 Task: Enable "Seek based on percent not time" in the MPEG transport stream demuxer.
Action: Mouse moved to (98, 12)
Screenshot: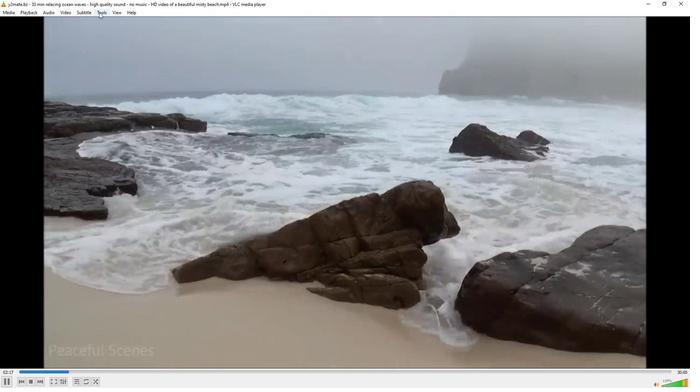 
Action: Mouse pressed left at (98, 12)
Screenshot: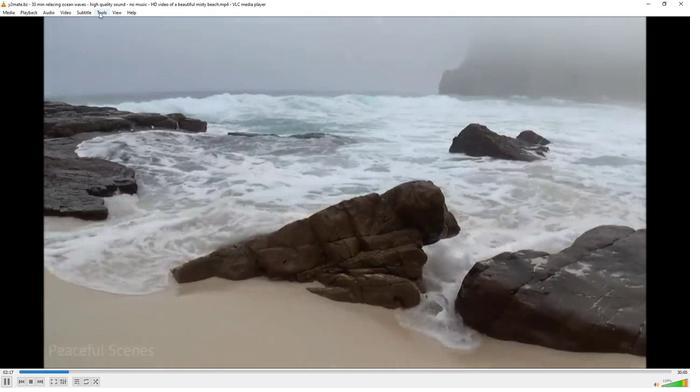 
Action: Mouse moved to (118, 96)
Screenshot: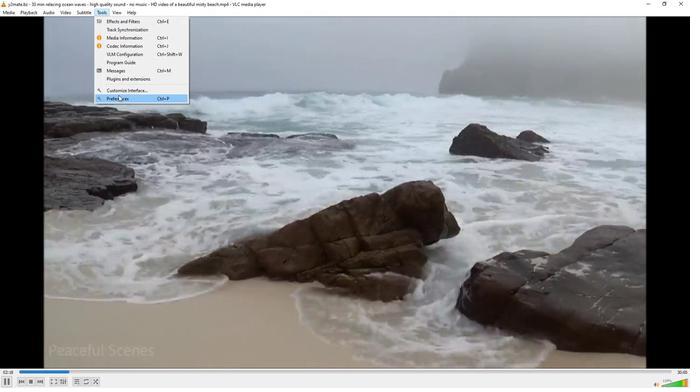 
Action: Mouse pressed left at (118, 96)
Screenshot: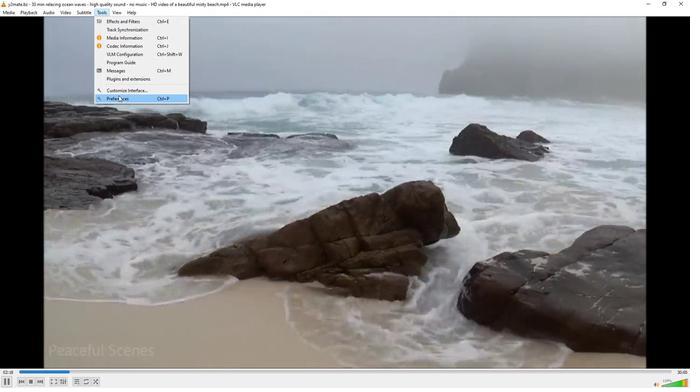 
Action: Mouse moved to (187, 298)
Screenshot: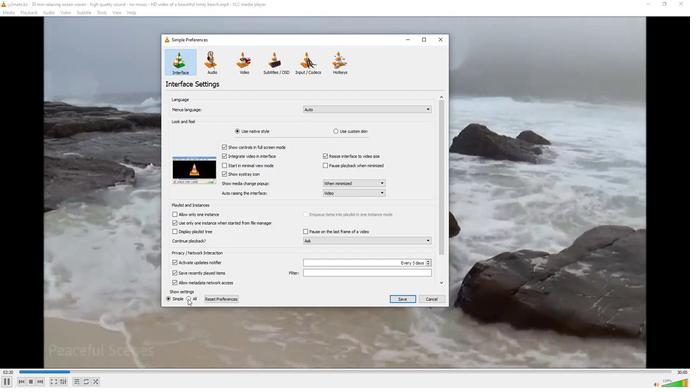 
Action: Mouse pressed left at (187, 298)
Screenshot: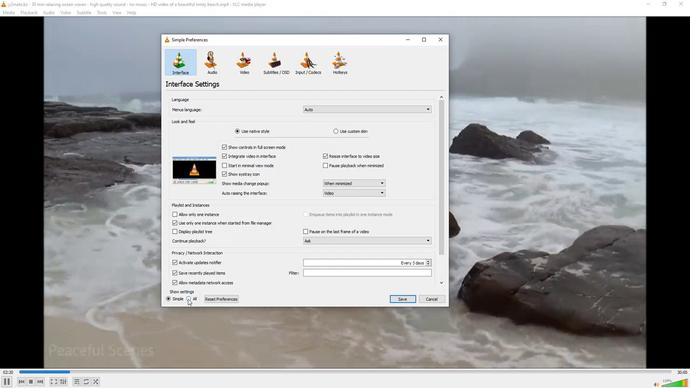 
Action: Mouse moved to (179, 197)
Screenshot: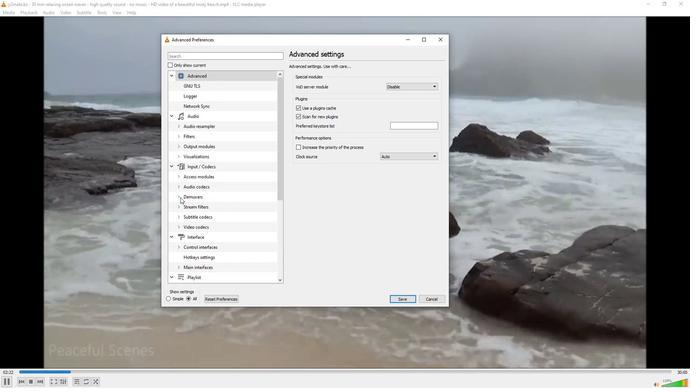 
Action: Mouse pressed left at (179, 197)
Screenshot: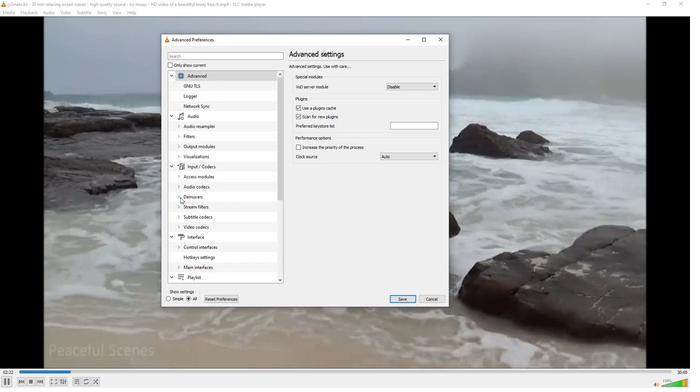 
Action: Mouse moved to (200, 245)
Screenshot: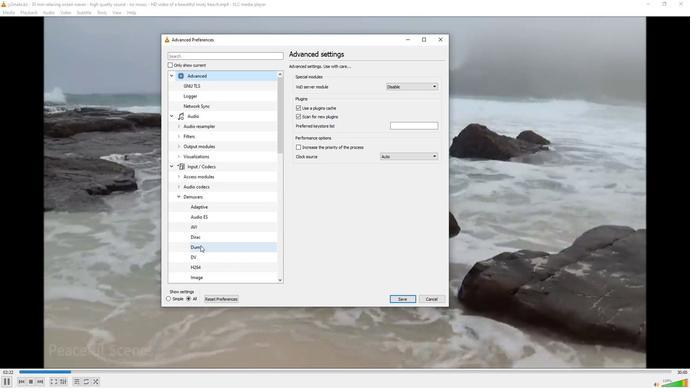 
Action: Mouse scrolled (200, 245) with delta (0, 0)
Screenshot: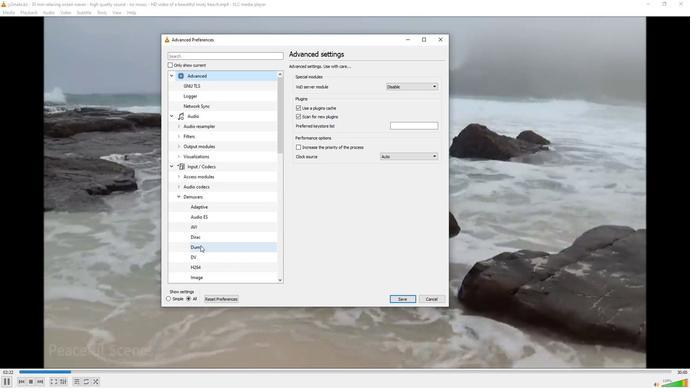 
Action: Mouse scrolled (200, 245) with delta (0, 0)
Screenshot: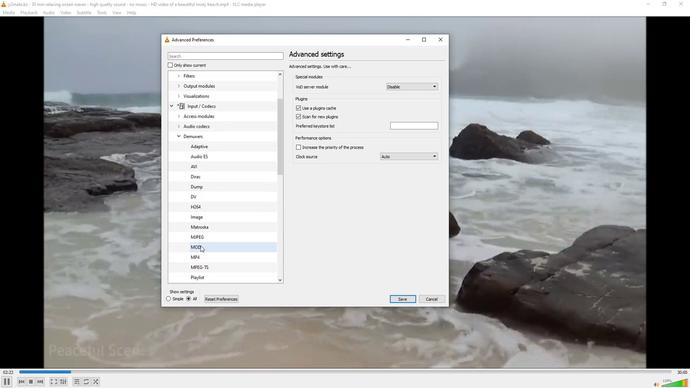 
Action: Mouse moved to (208, 268)
Screenshot: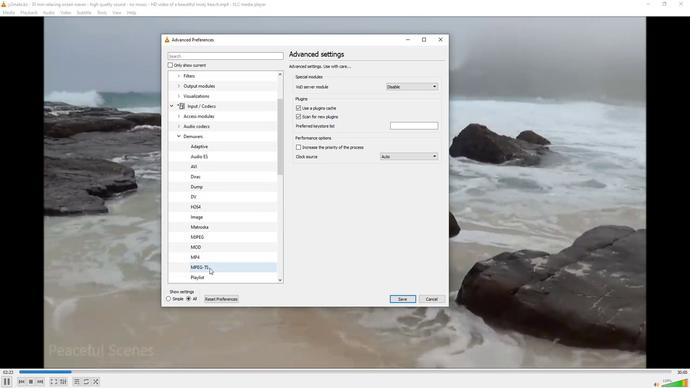
Action: Mouse pressed left at (208, 268)
Screenshot: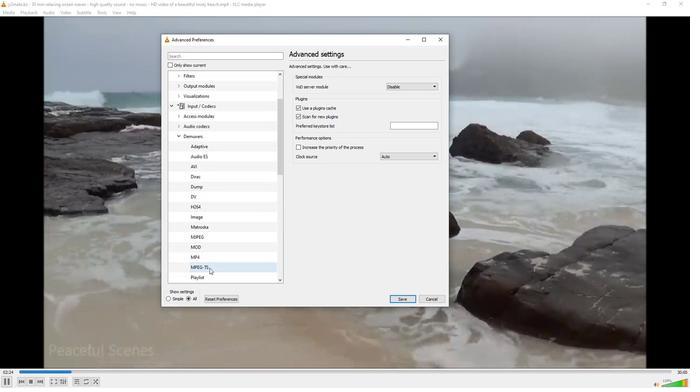 
Action: Mouse moved to (294, 152)
Screenshot: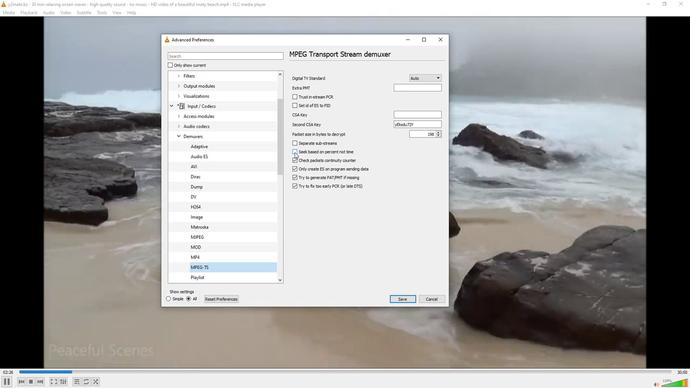 
Action: Mouse pressed left at (294, 152)
Screenshot: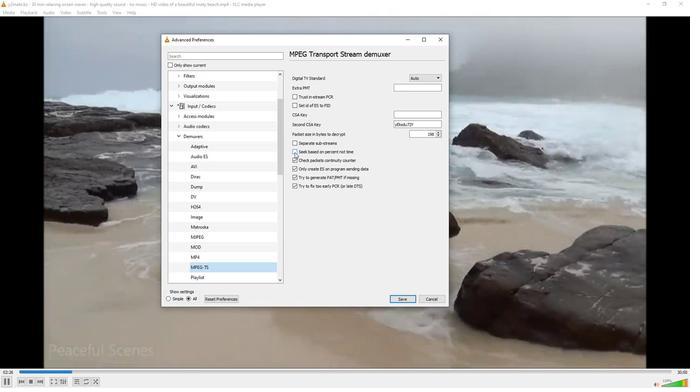
Action: Mouse moved to (294, 154)
Screenshot: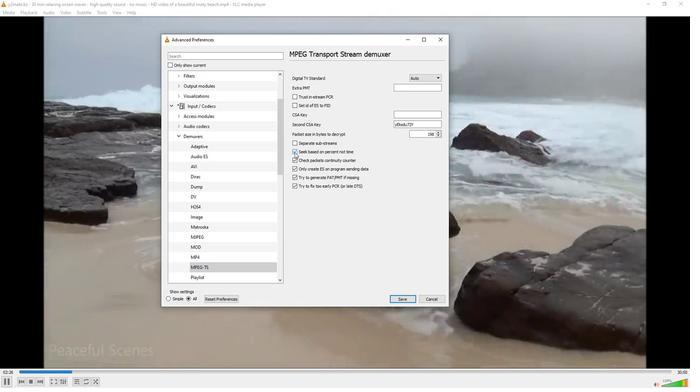 
